 Task: Setup the directory numbers for the call center.
Action: Mouse moved to (1106, 74)
Screenshot: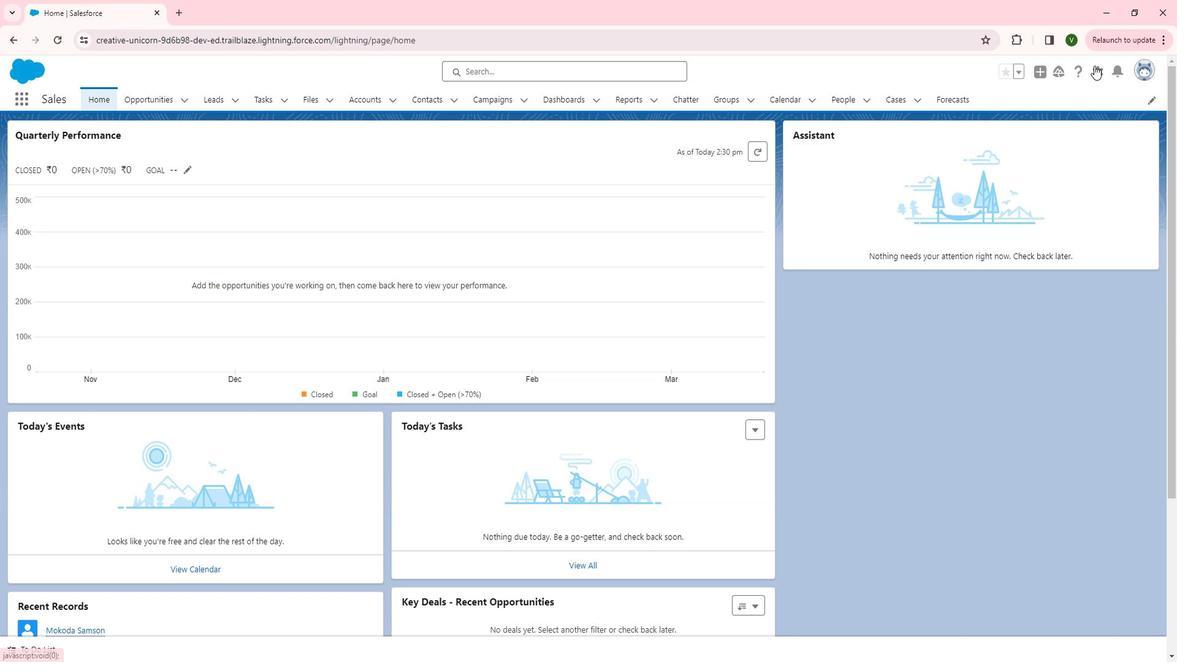 
Action: Mouse pressed left at (1106, 74)
Screenshot: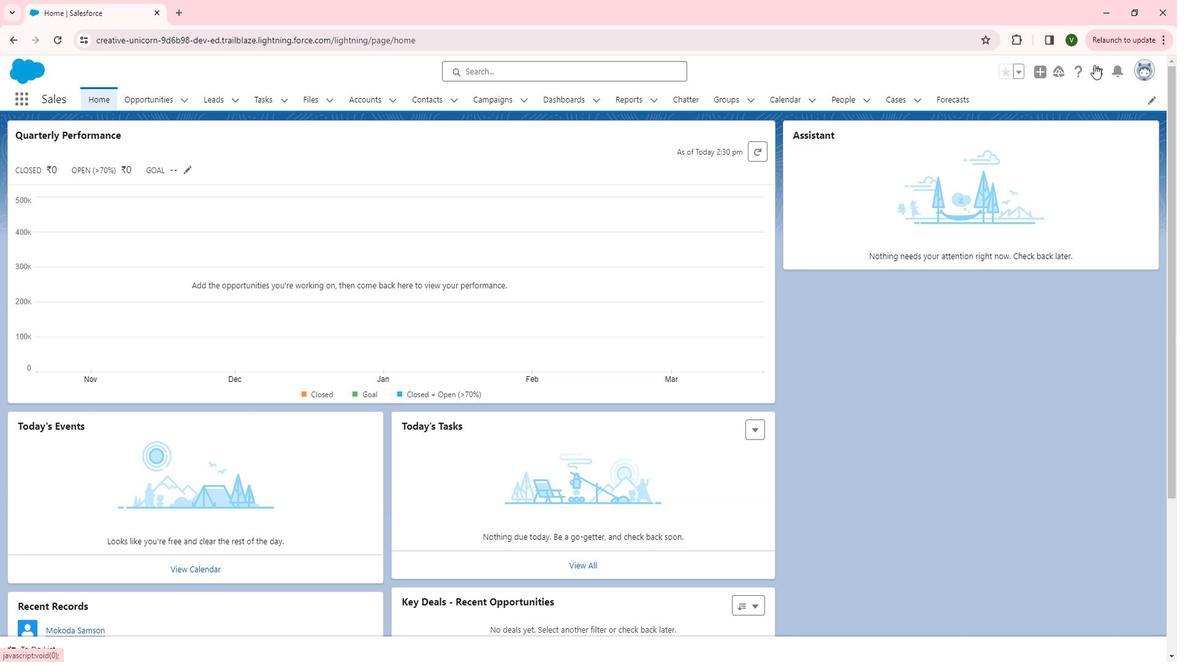 
Action: Mouse moved to (1053, 161)
Screenshot: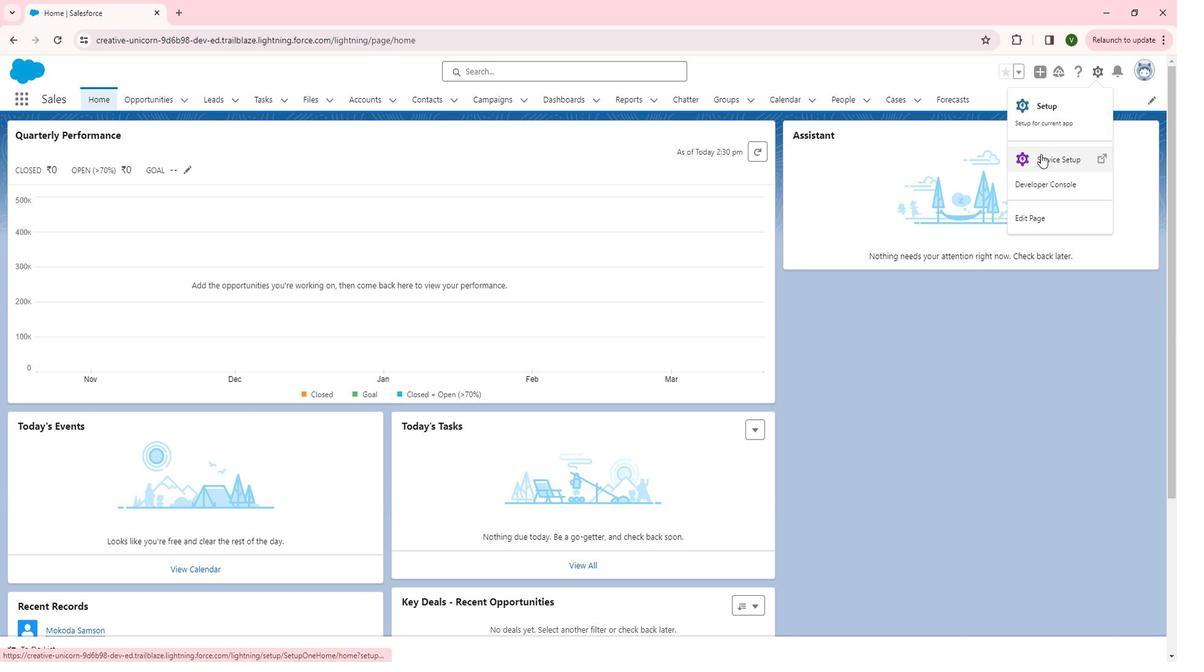 
Action: Mouse pressed left at (1053, 161)
Screenshot: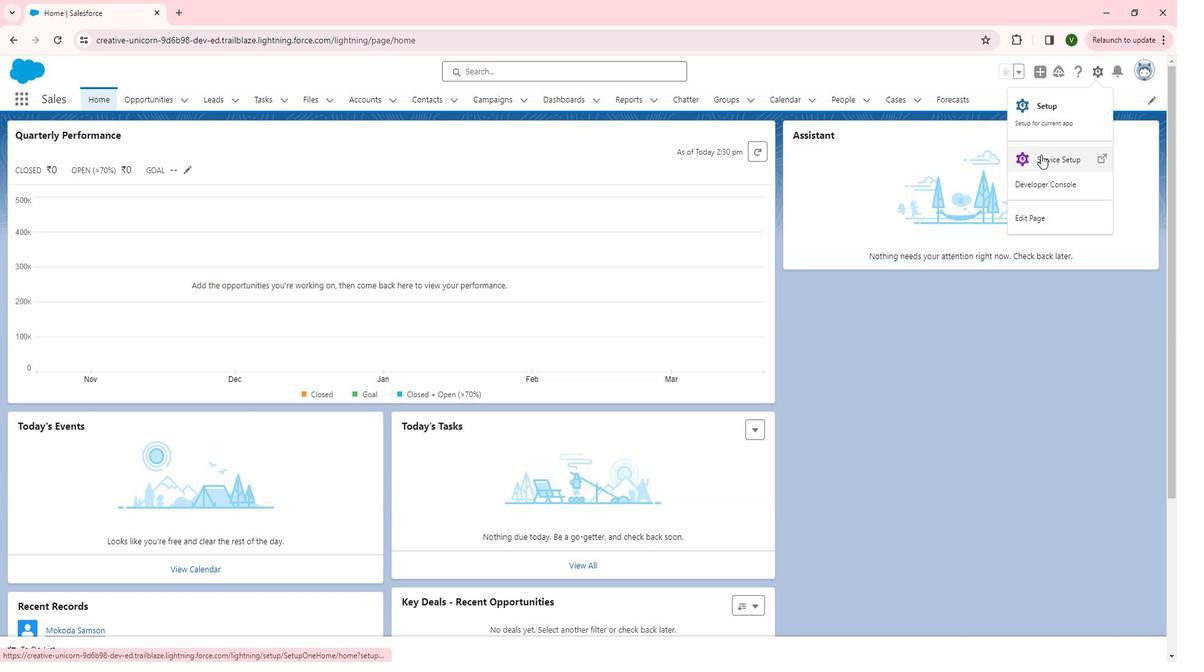 
Action: Mouse moved to (20, 272)
Screenshot: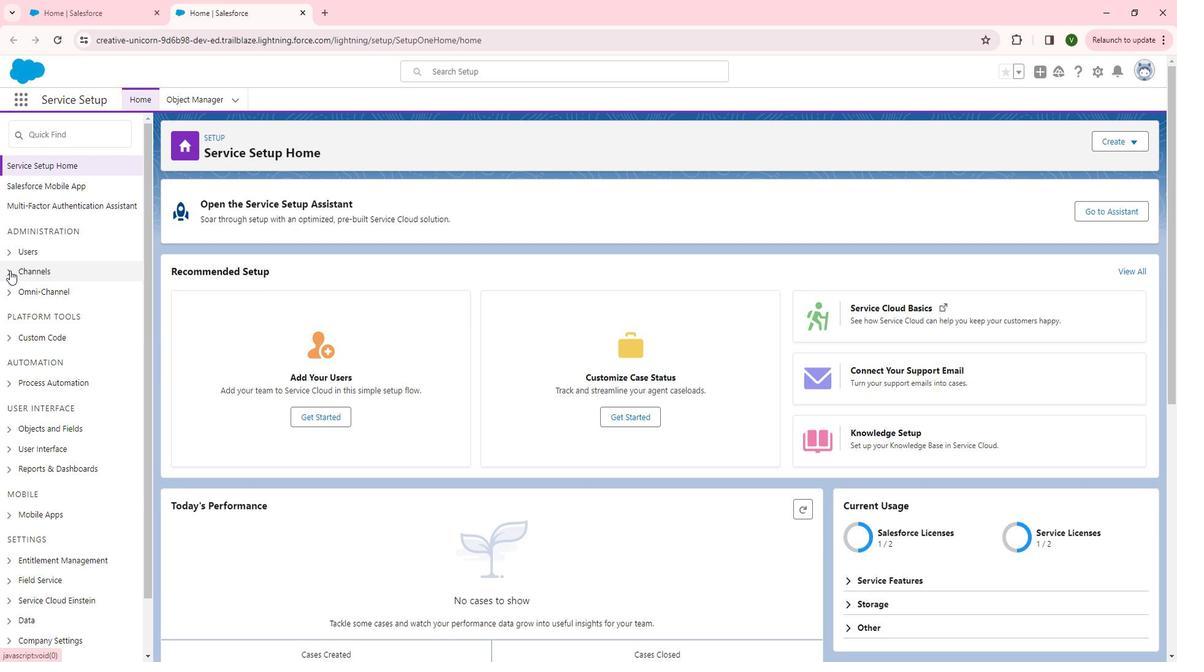 
Action: Mouse pressed left at (20, 272)
Screenshot: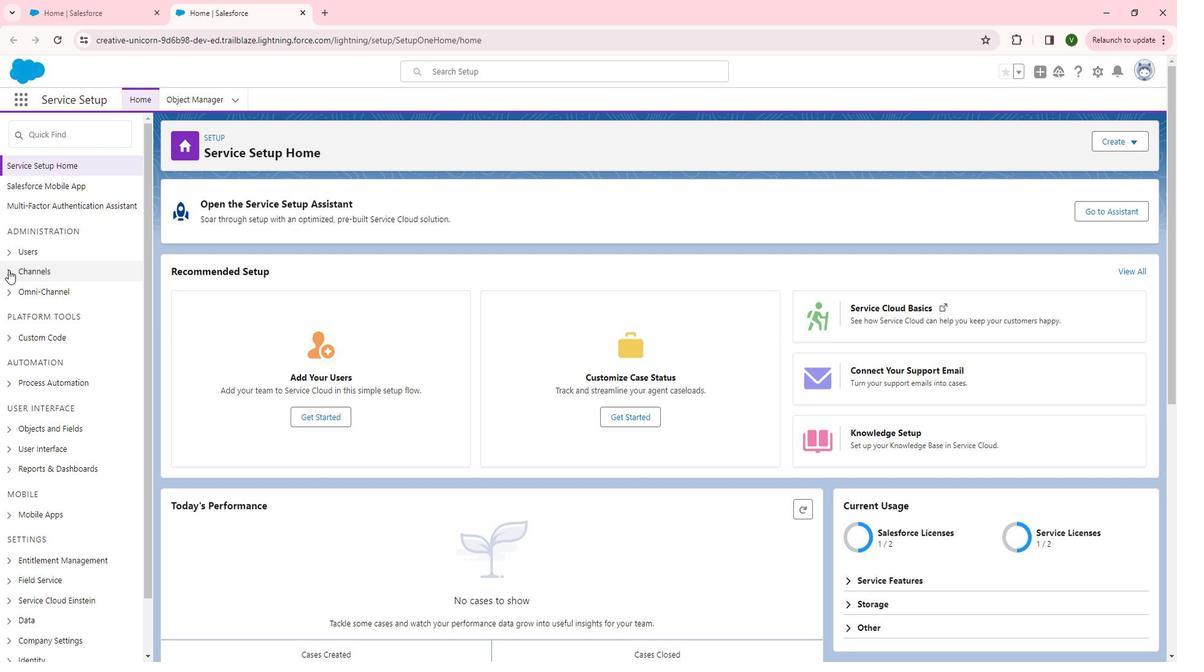 
Action: Mouse moved to (36, 392)
Screenshot: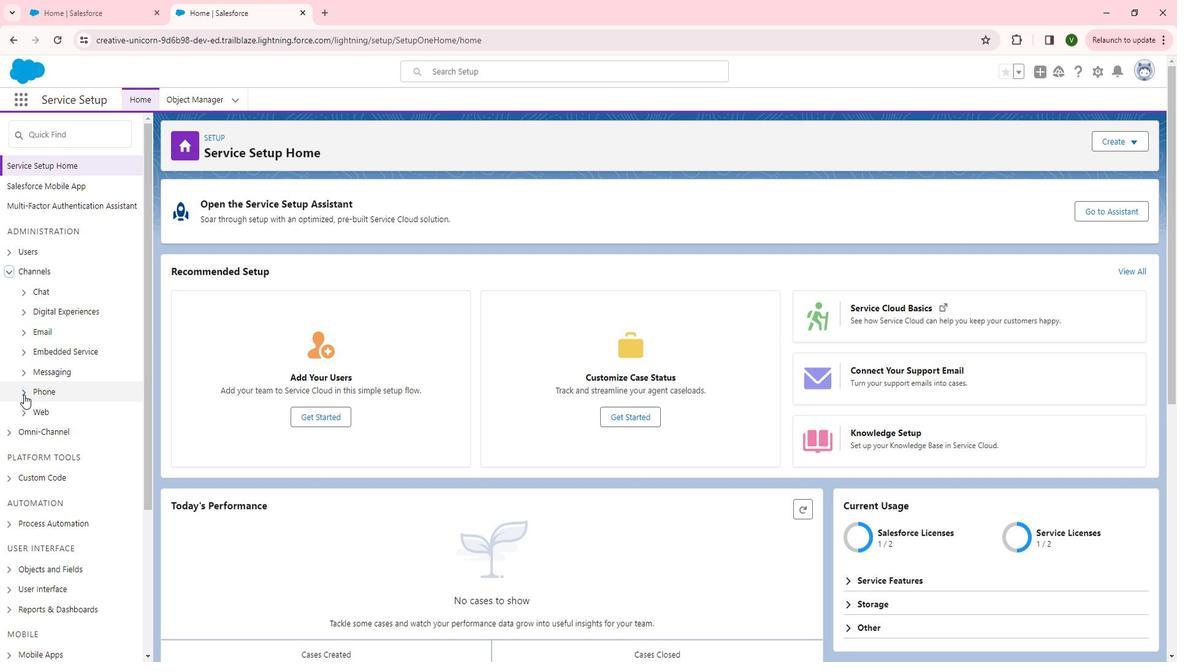 
Action: Mouse pressed left at (36, 392)
Screenshot: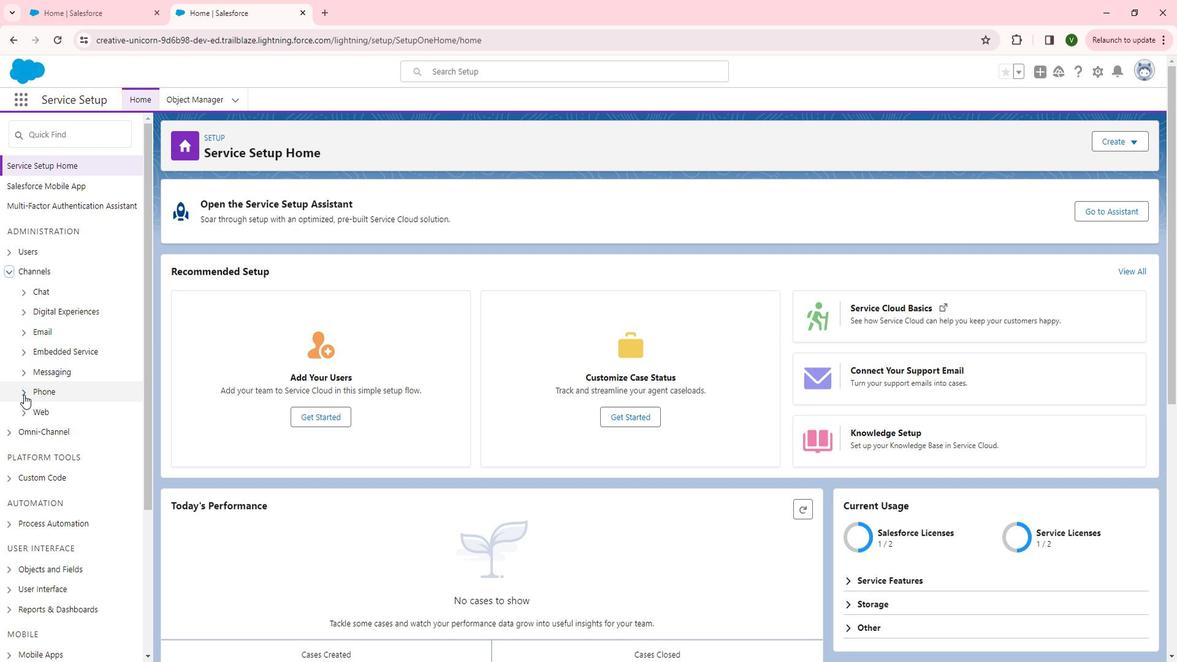 
Action: Mouse moved to (45, 409)
Screenshot: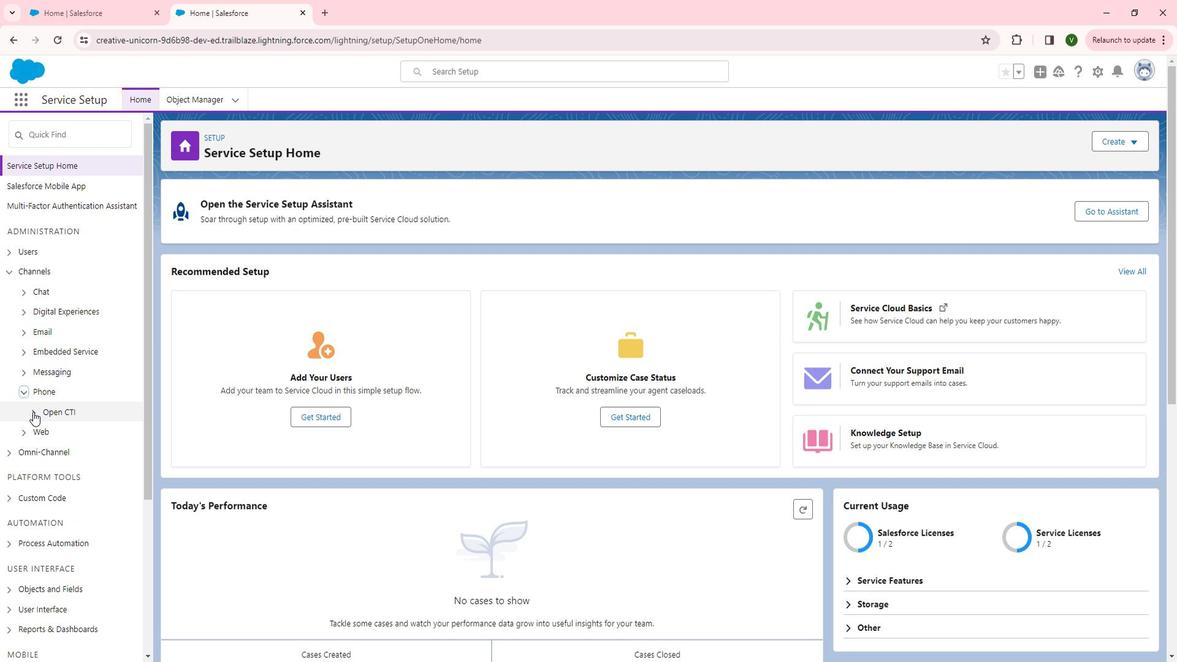 
Action: Mouse pressed left at (45, 409)
Screenshot: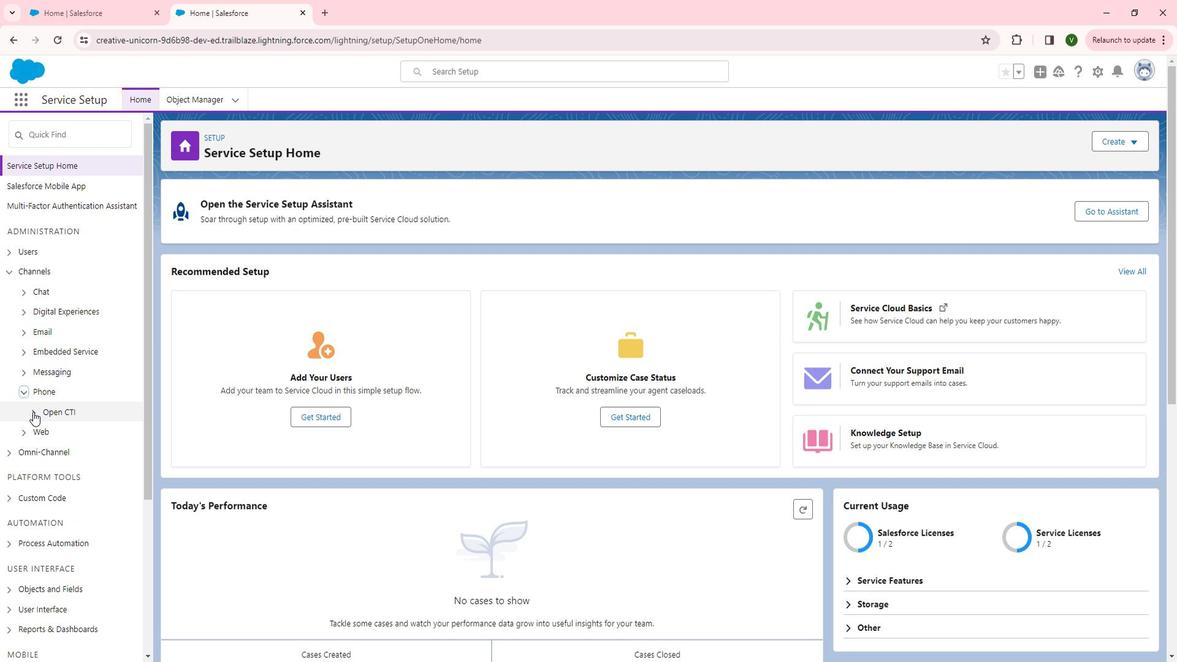 
Action: Mouse moved to (95, 446)
Screenshot: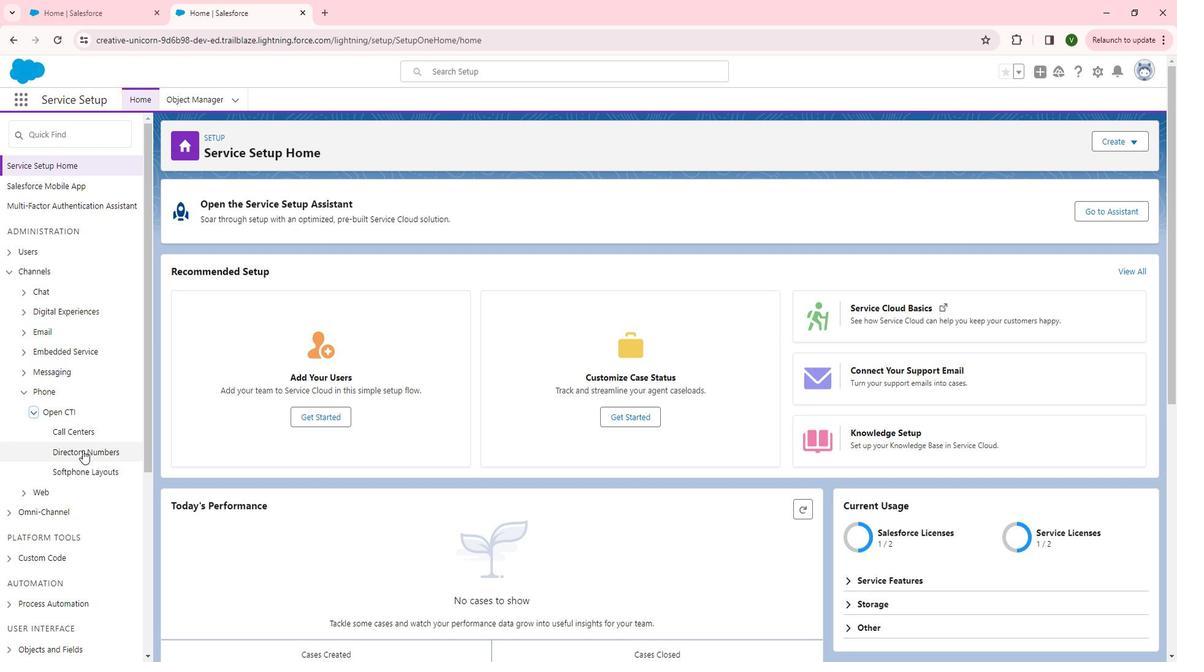 
Action: Mouse pressed left at (95, 446)
Screenshot: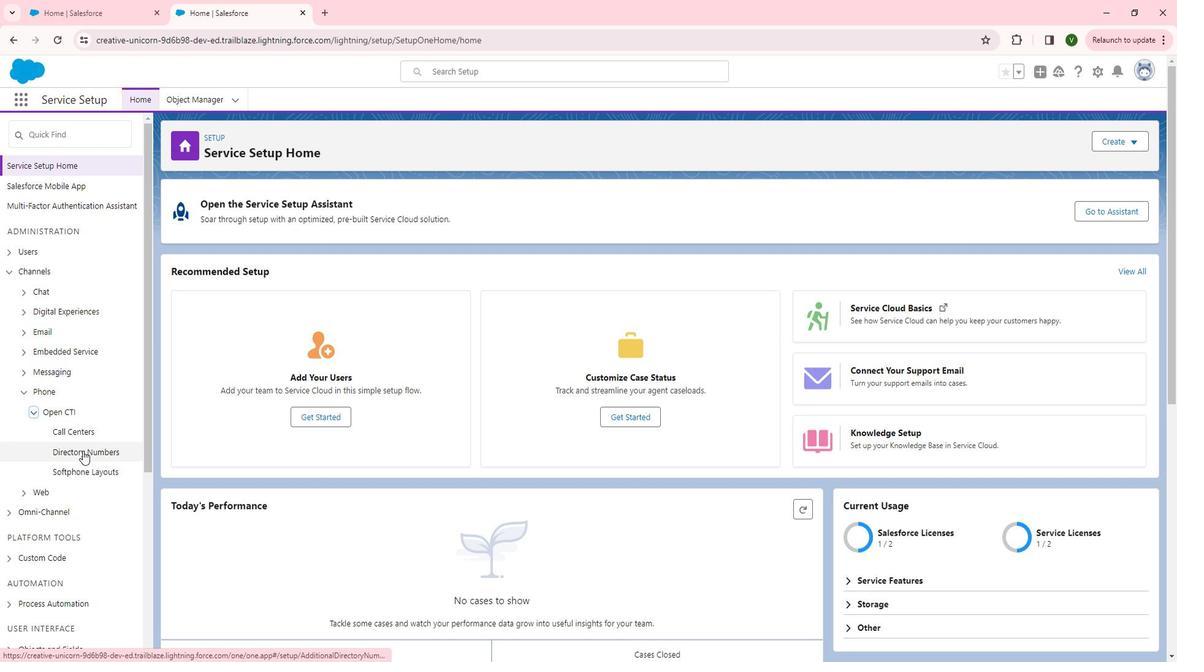 
Action: Mouse moved to (219, 385)
Screenshot: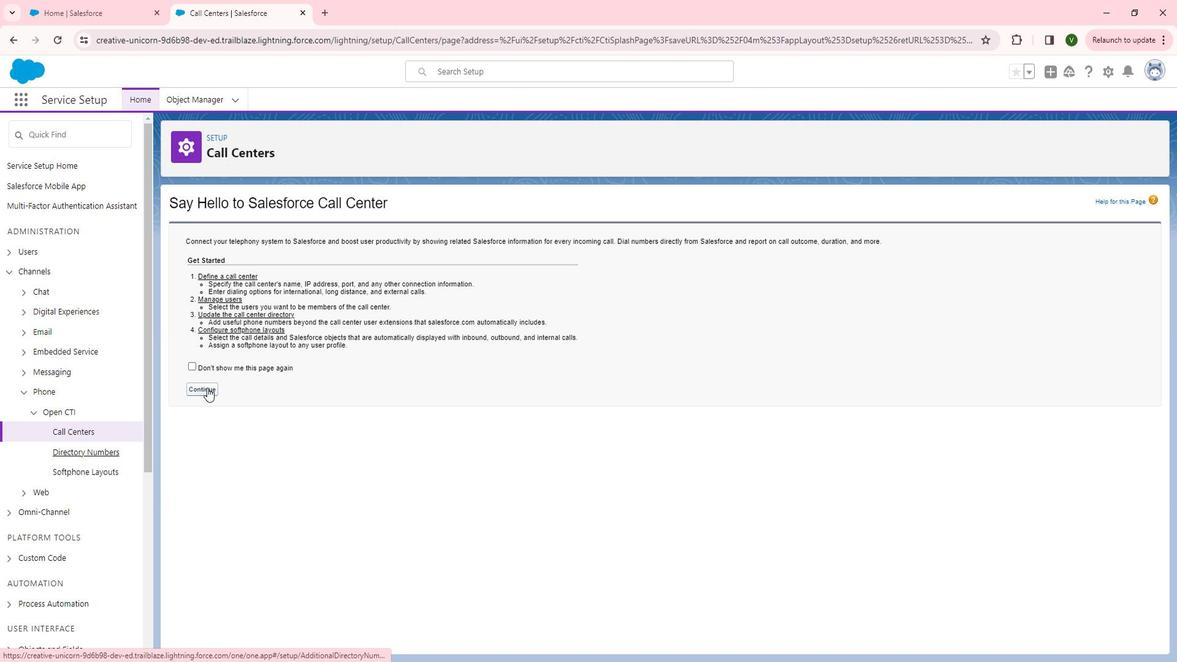 
Action: Mouse pressed left at (219, 385)
Screenshot: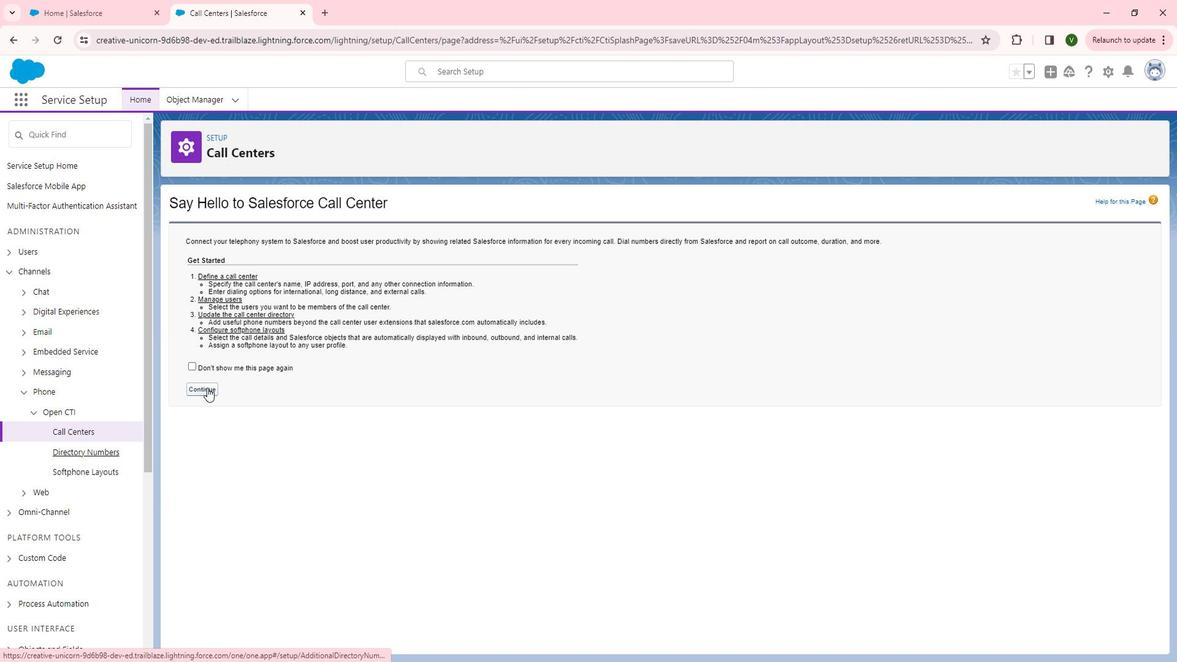 
Action: Mouse moved to (671, 282)
Screenshot: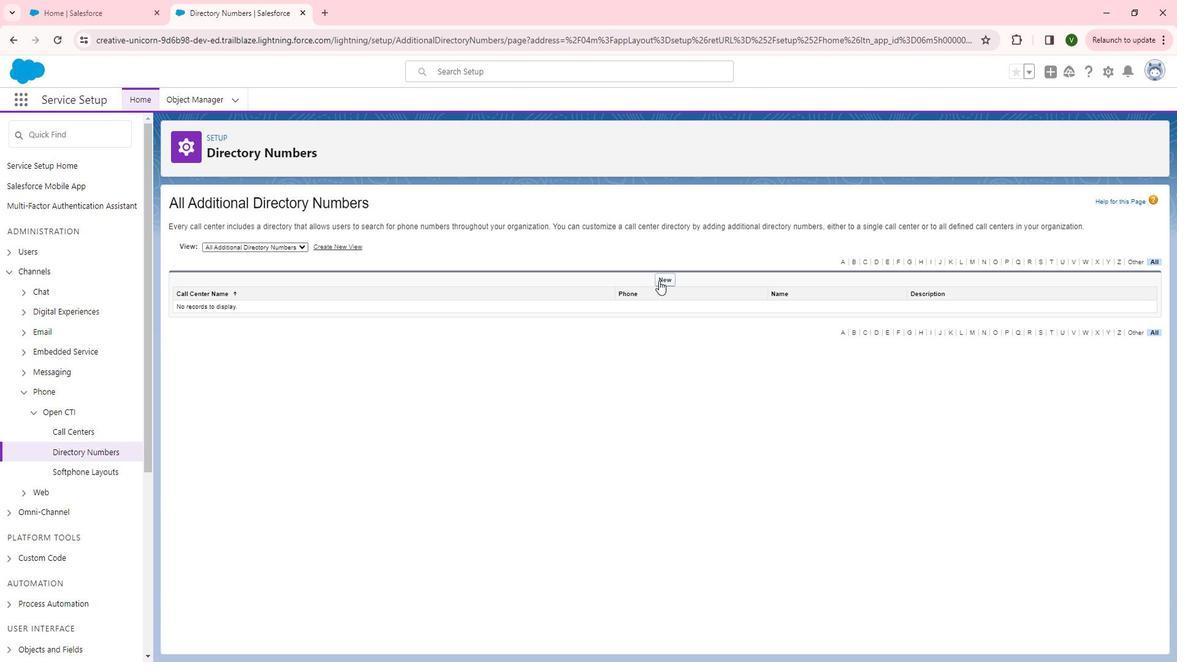 
Action: Mouse pressed left at (671, 282)
Screenshot: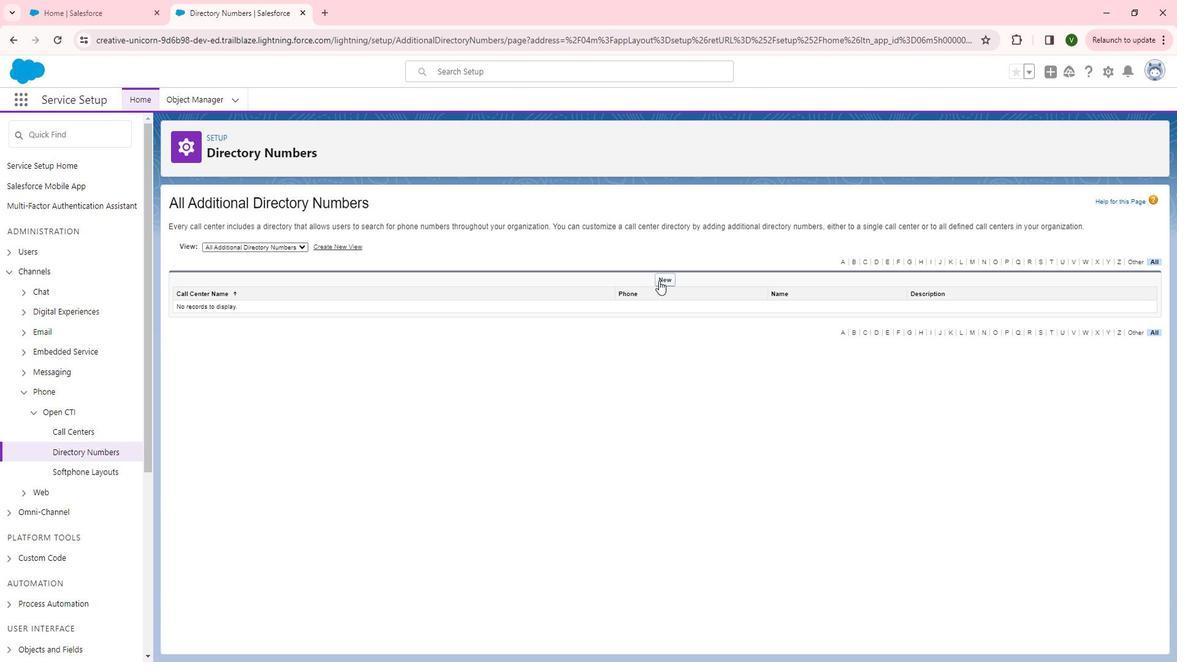 
Action: Mouse moved to (437, 256)
Screenshot: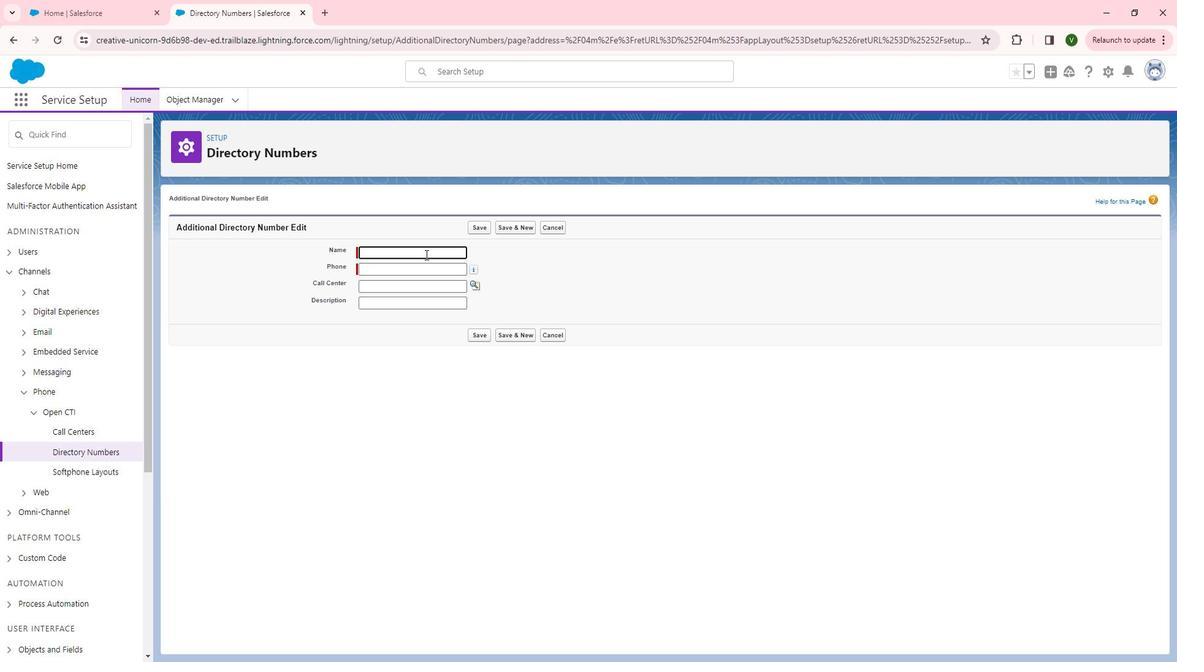 
Action: Mouse pressed left at (437, 256)
Screenshot: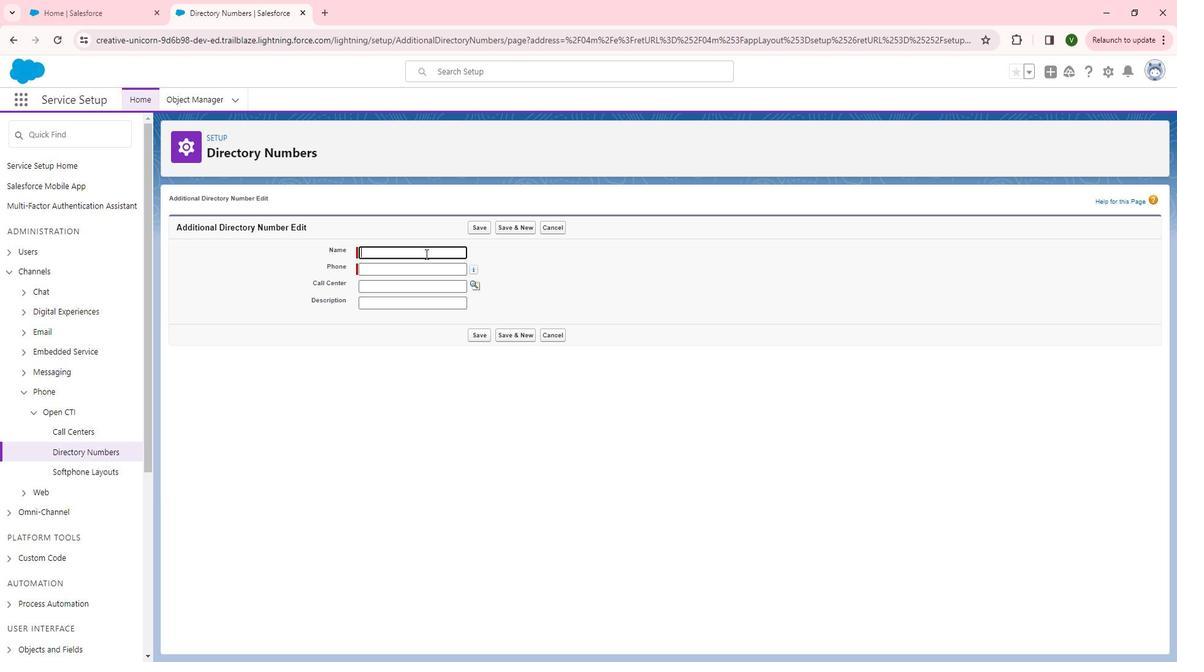 
Action: Key pressed <Key.shift>Phone<Key.space><Key.shift>Support<Key.space><Key.shift>Dirctory
Screenshot: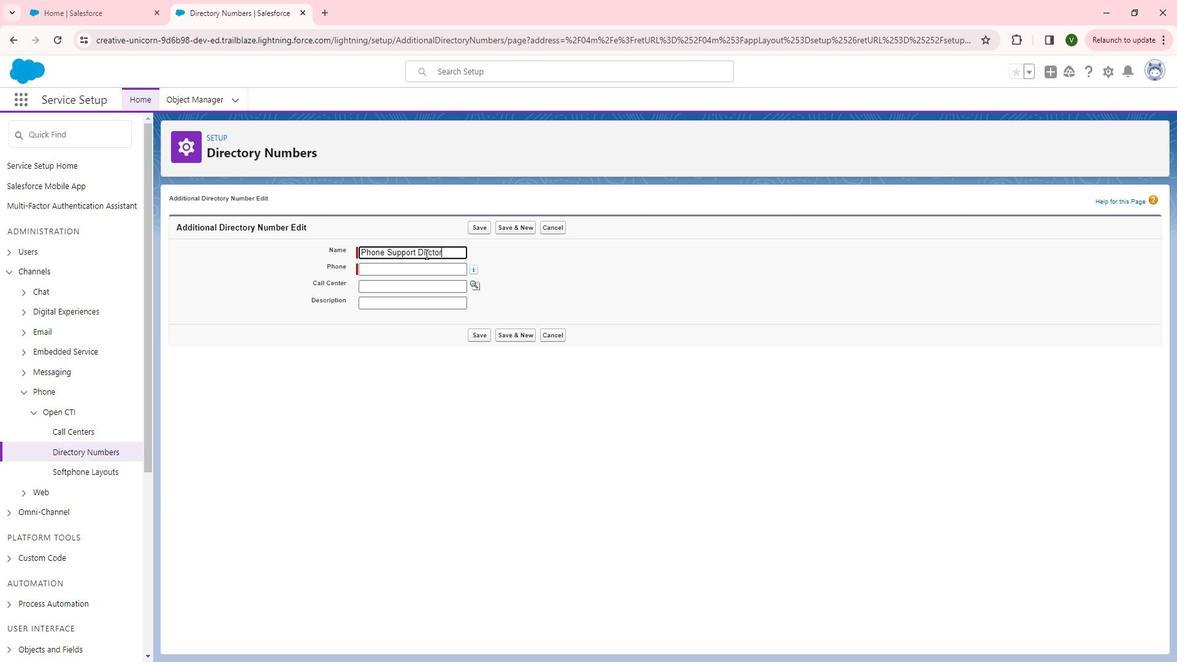 
Action: Mouse moved to (434, 268)
Screenshot: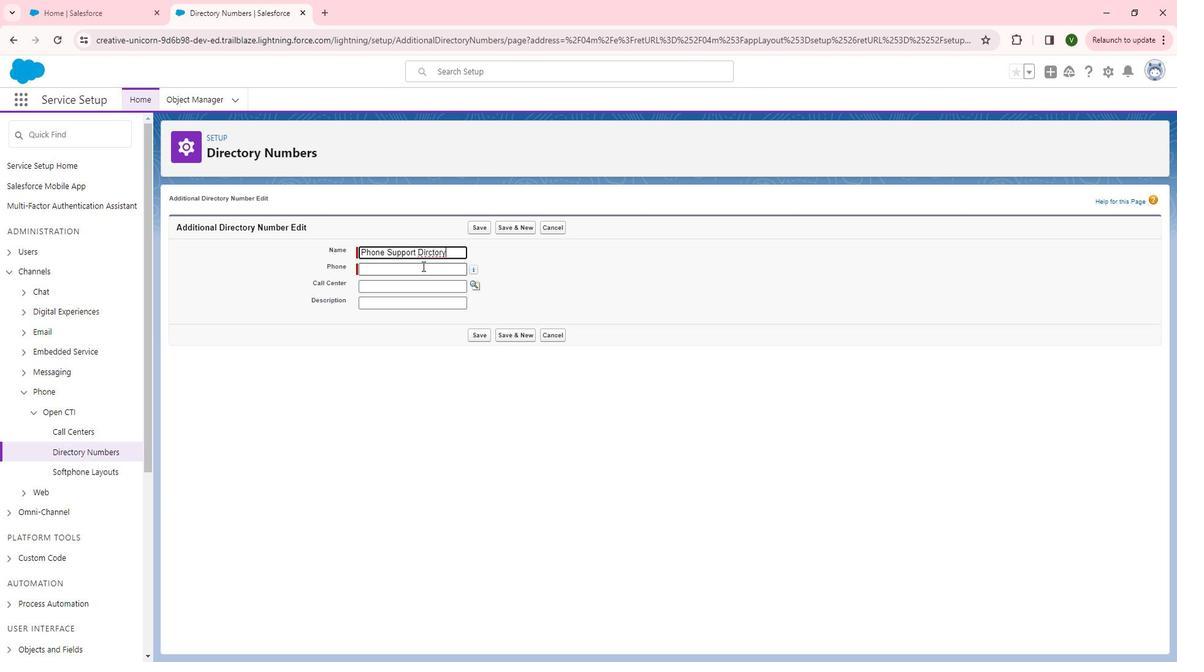 
Action: Mouse pressed left at (434, 268)
Screenshot: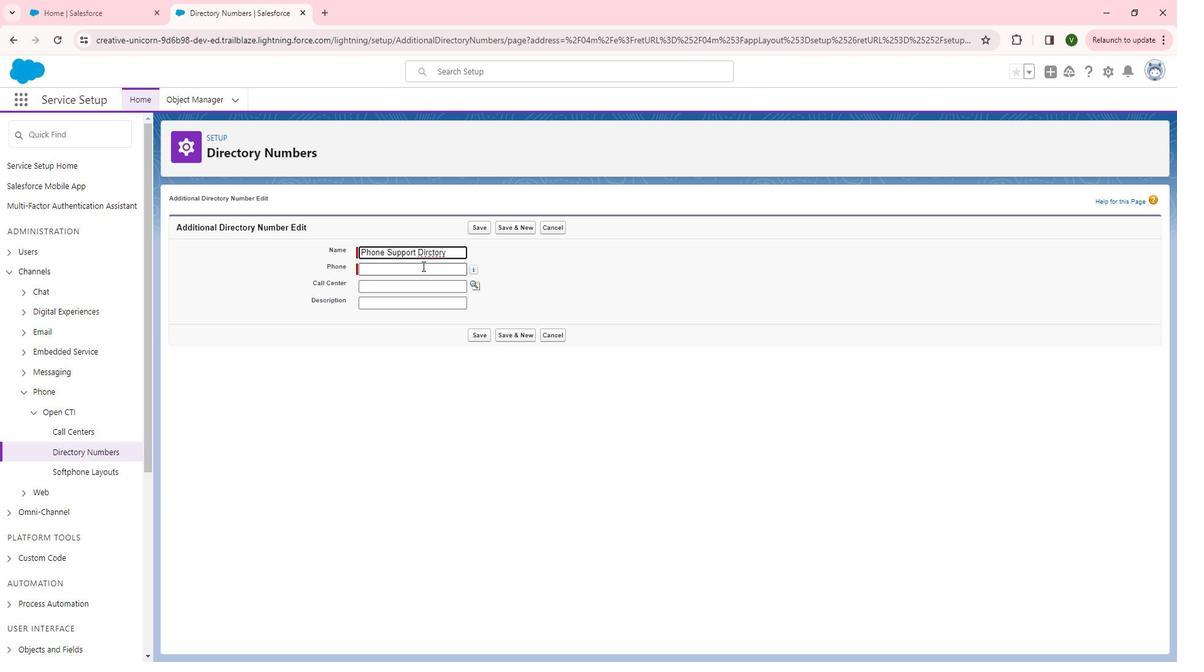 
Action: Key pressed 12542513512
Screenshot: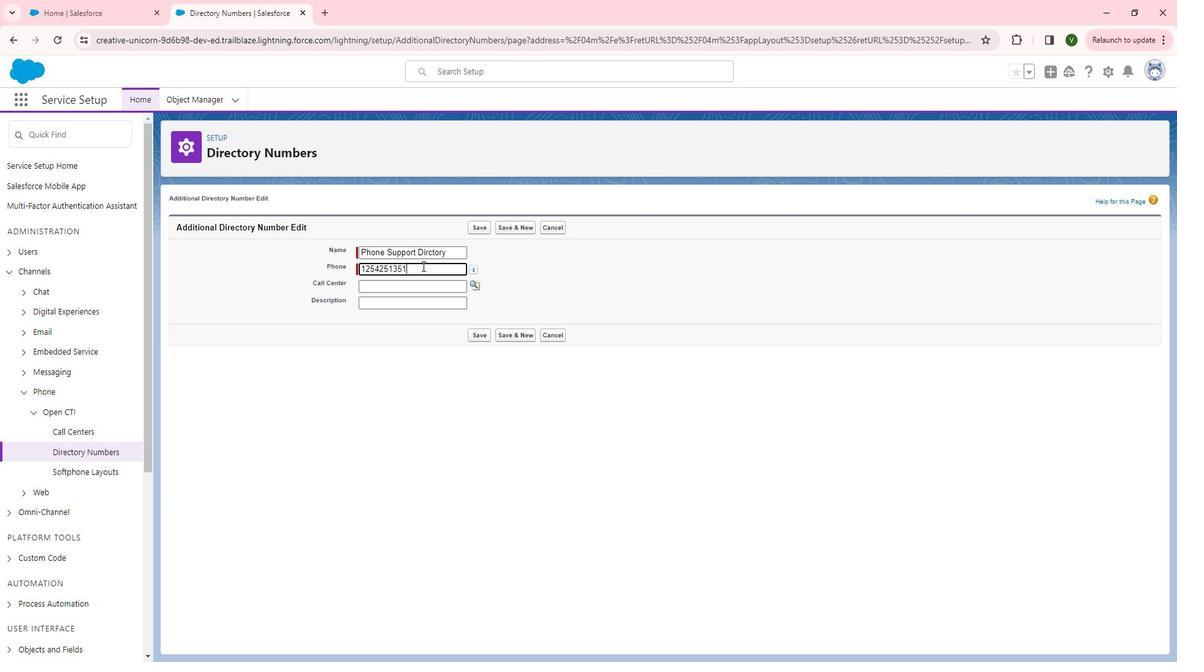 
Action: Mouse moved to (496, 329)
Screenshot: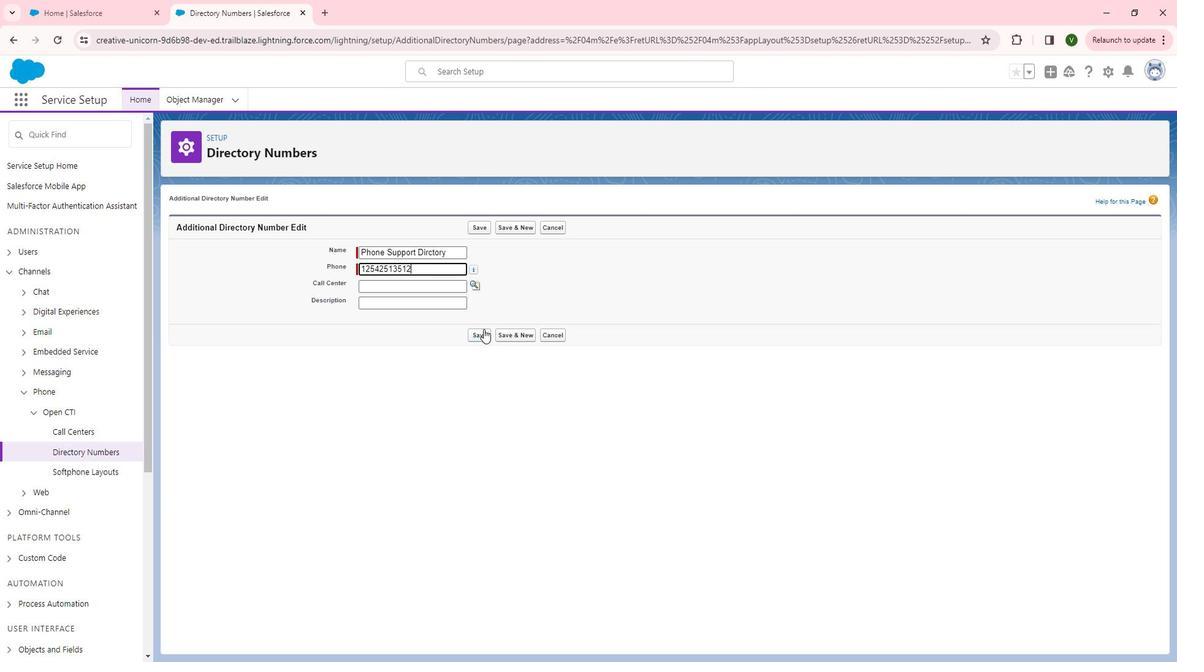 
Action: Mouse pressed left at (496, 329)
Screenshot: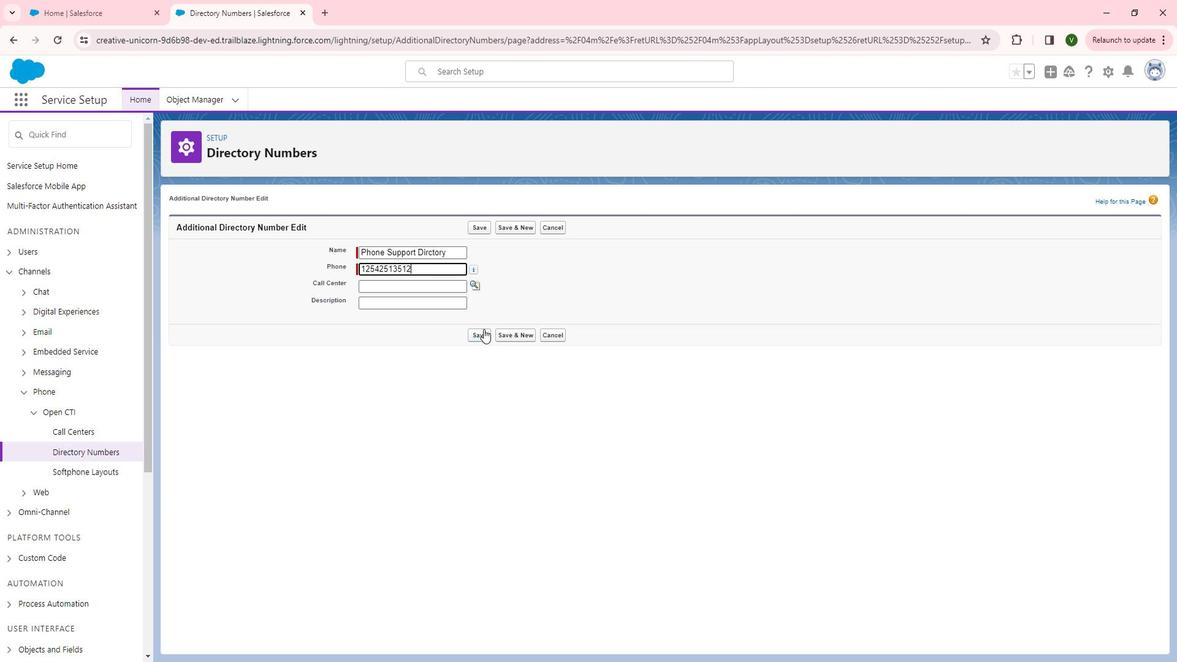 
Action: Mouse moved to (641, 336)
Screenshot: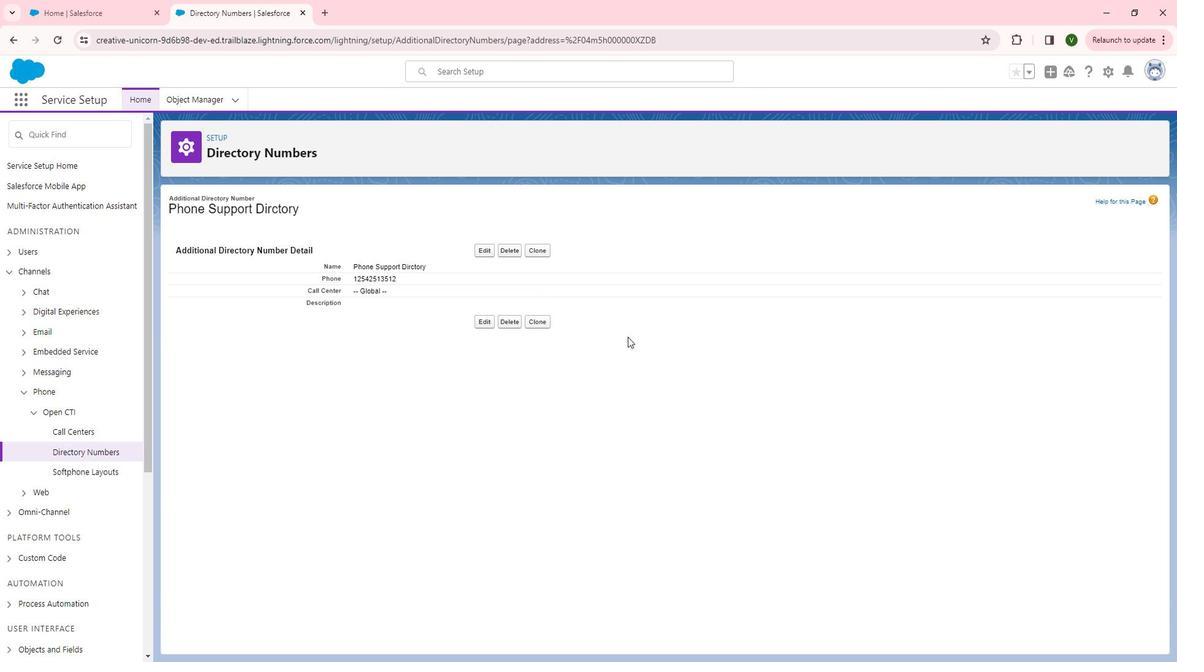 
